 Task: Search for contacts modified yesterday in Outlook.
Action: Mouse moved to (20, 102)
Screenshot: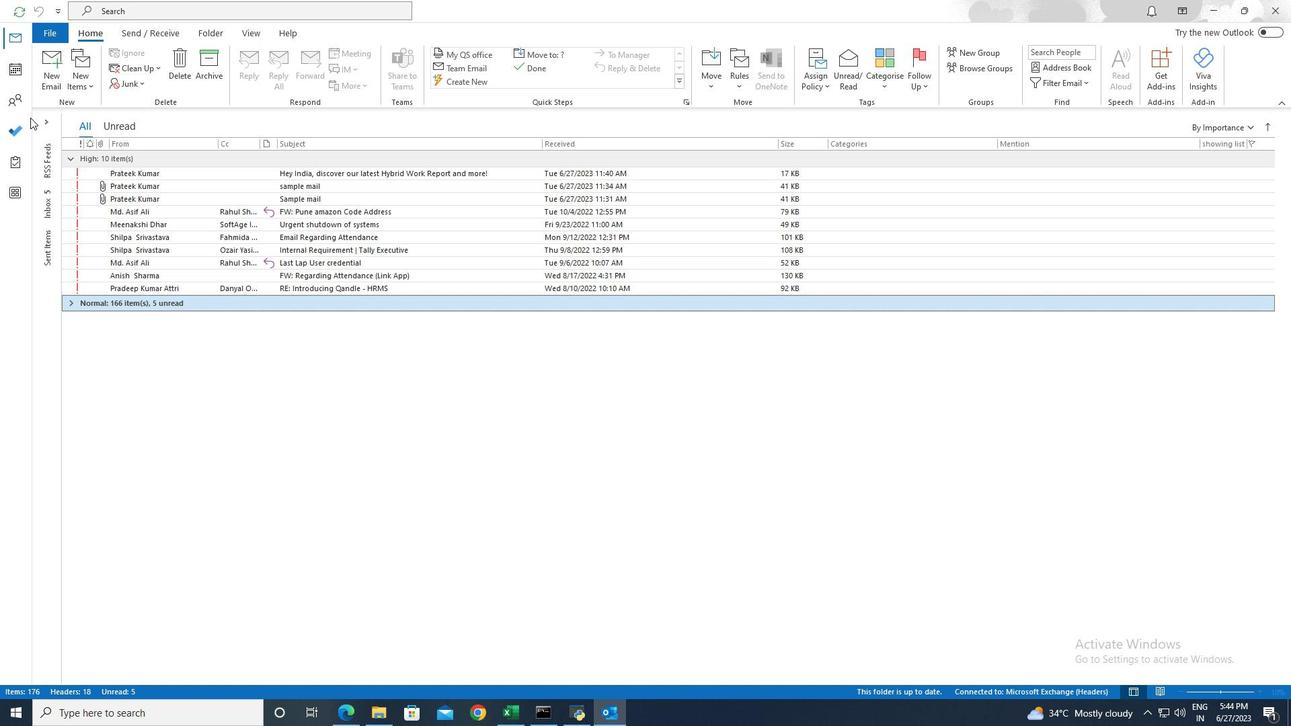 
Action: Mouse pressed left at (20, 102)
Screenshot: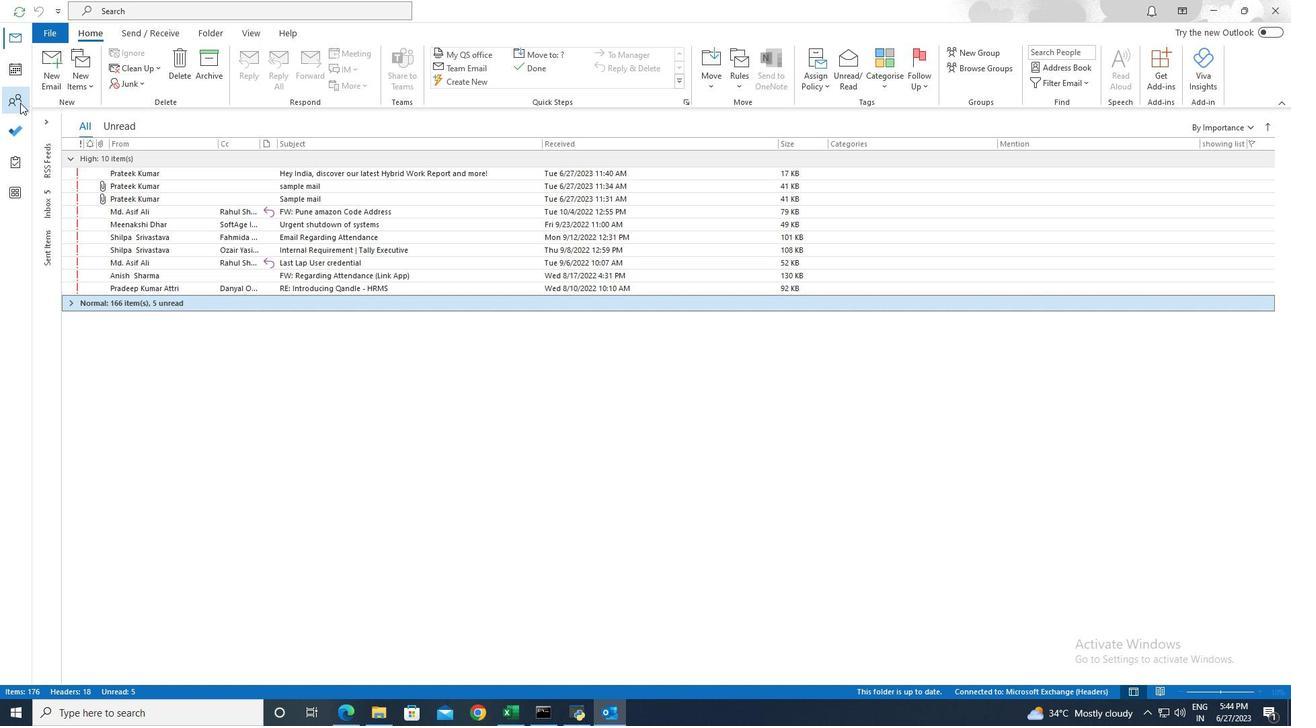 
Action: Mouse moved to (304, 9)
Screenshot: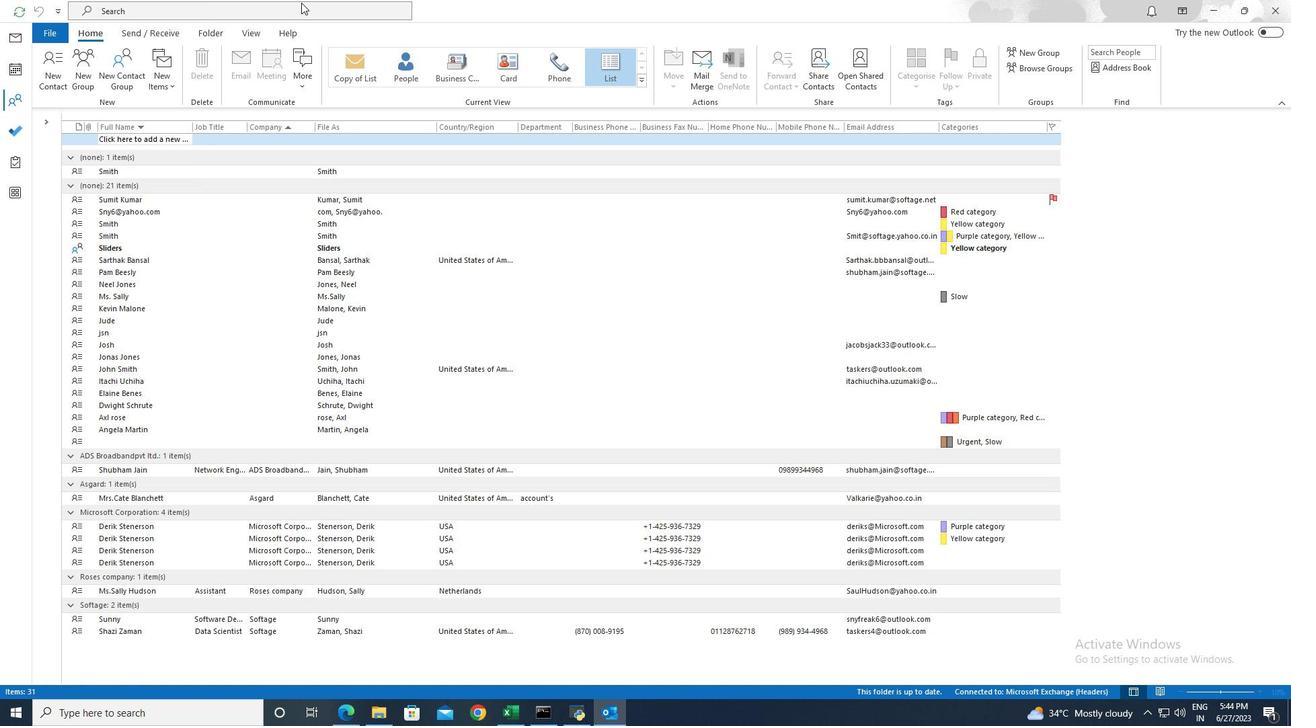 
Action: Mouse pressed left at (304, 9)
Screenshot: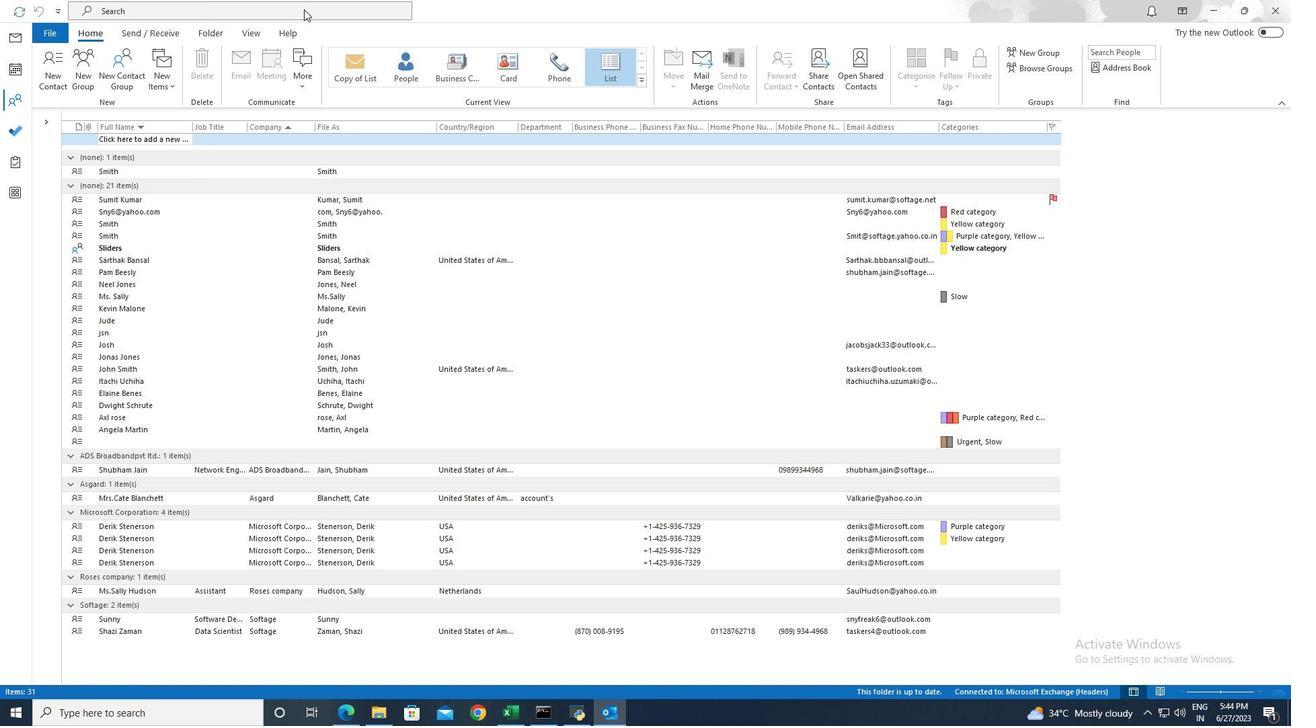 
Action: Mouse moved to (464, 12)
Screenshot: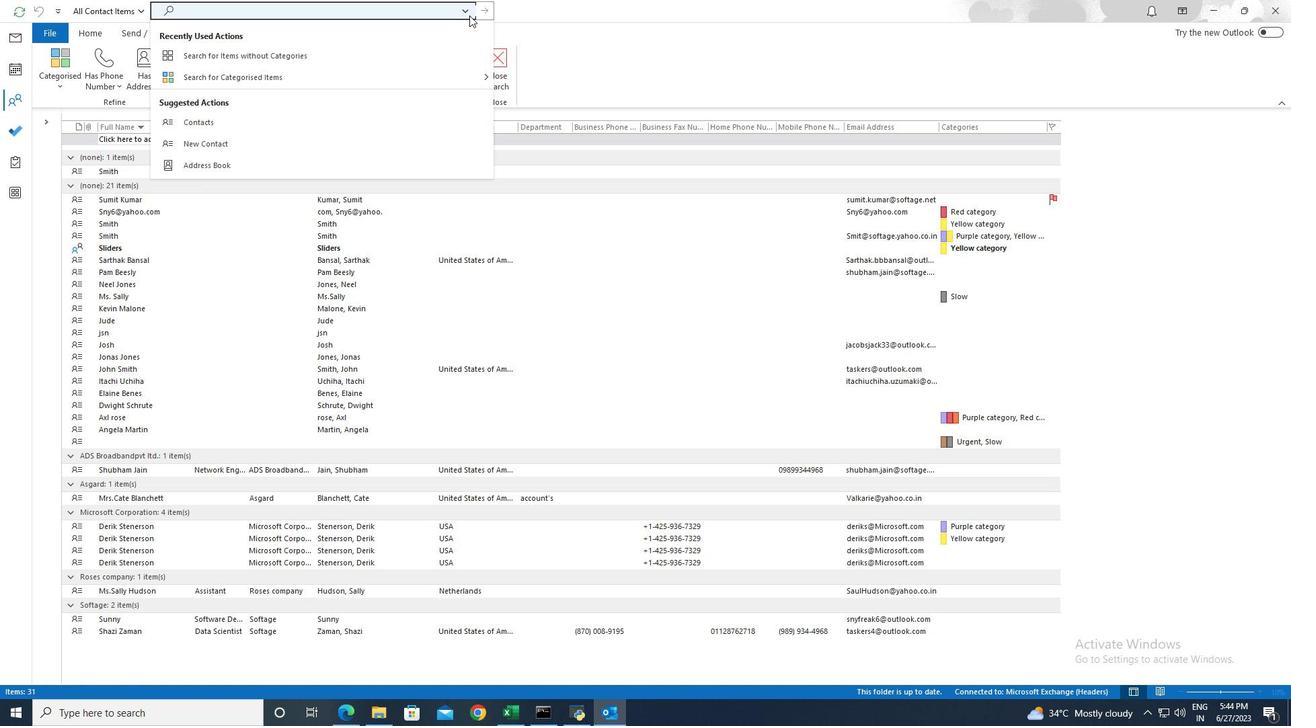
Action: Mouse pressed left at (464, 12)
Screenshot: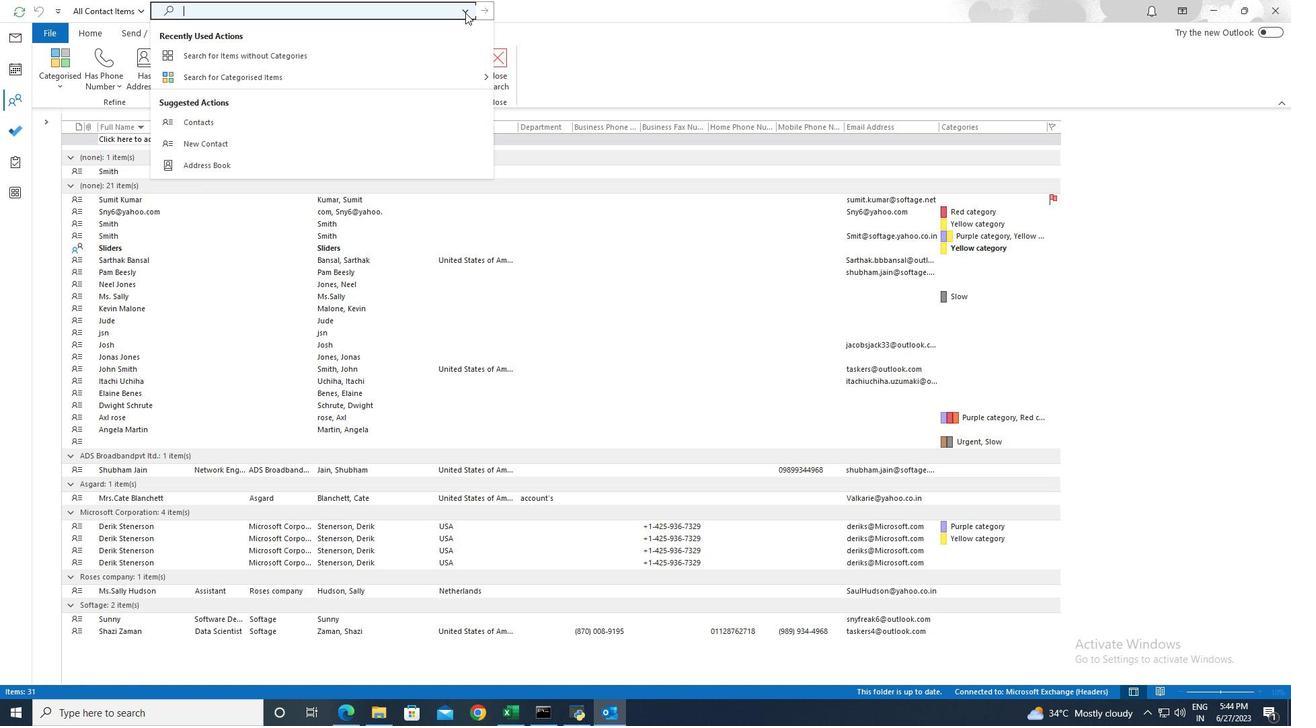 
Action: Mouse moved to (266, 383)
Screenshot: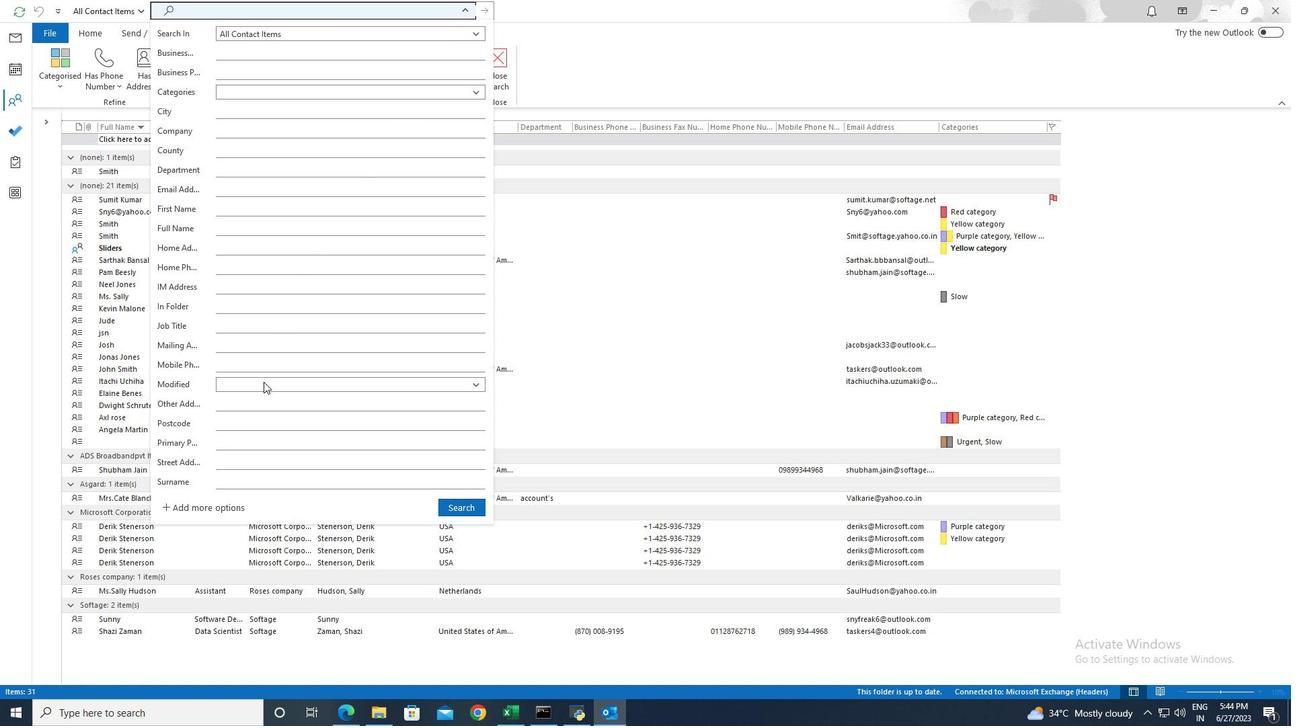 
Action: Mouse pressed left at (266, 383)
Screenshot: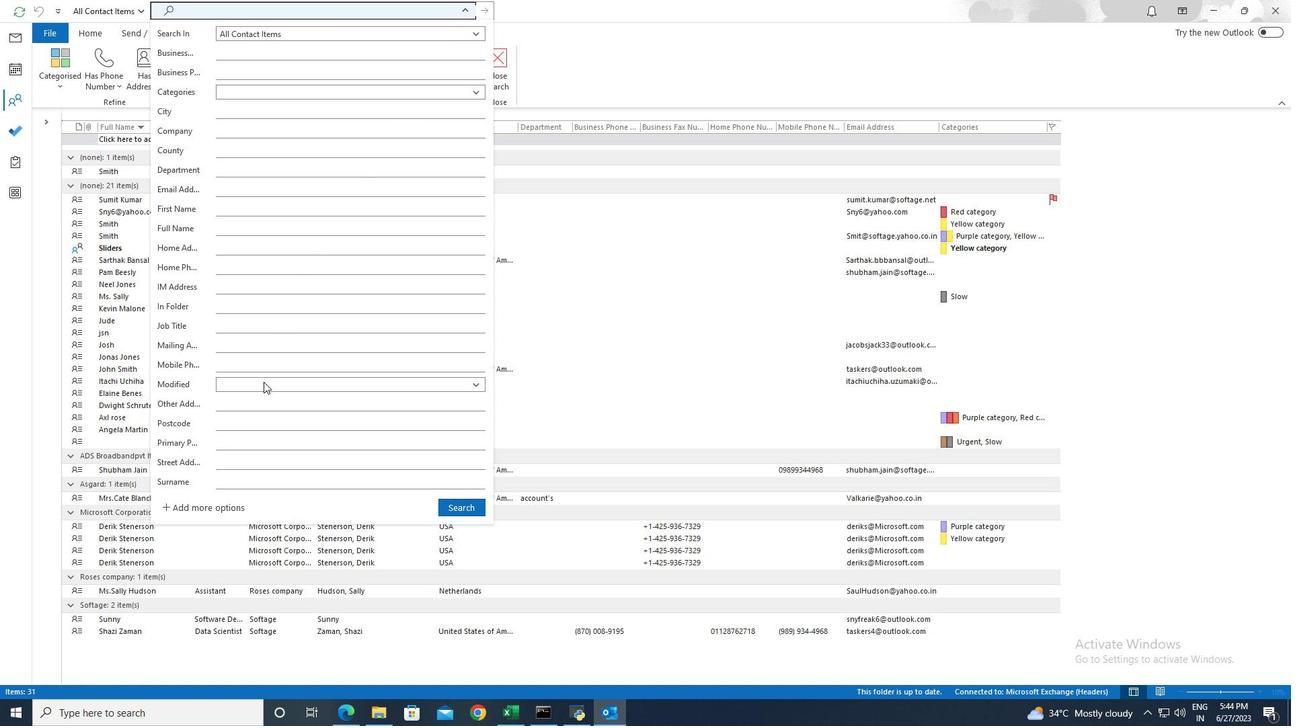 
Action: Mouse moved to (259, 422)
Screenshot: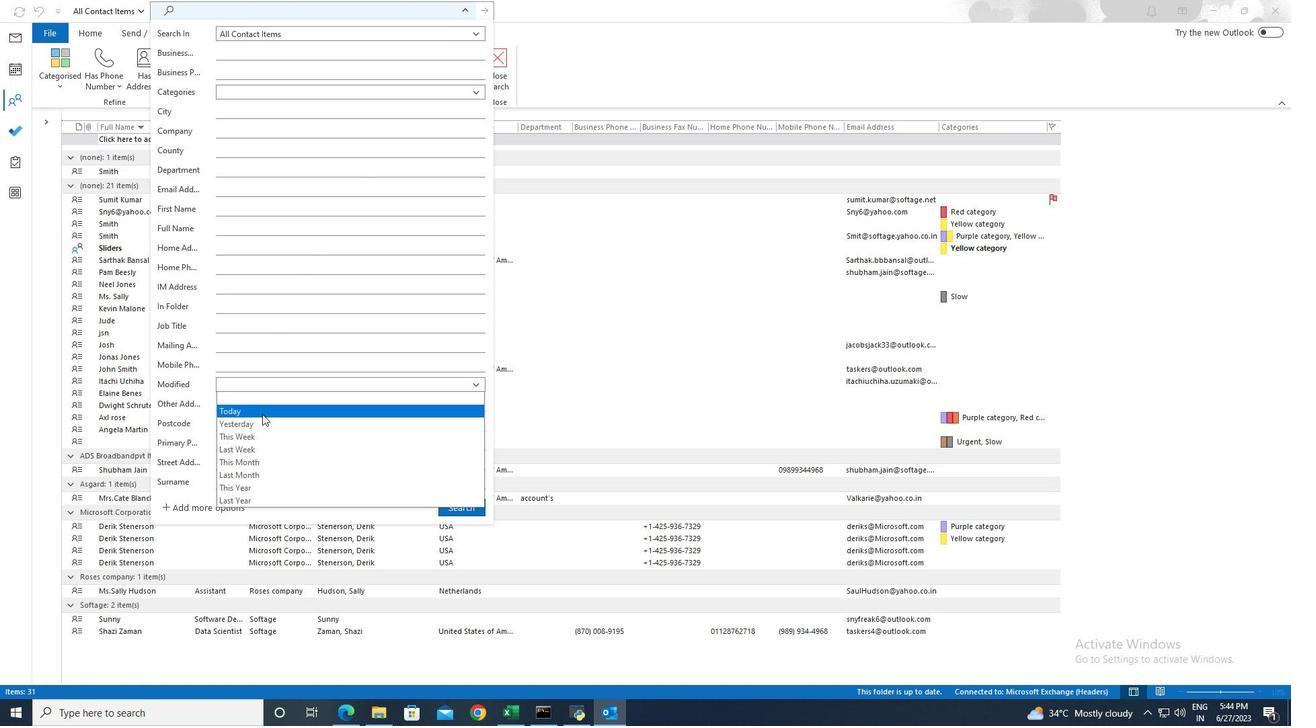 
Action: Mouse pressed left at (259, 422)
Screenshot: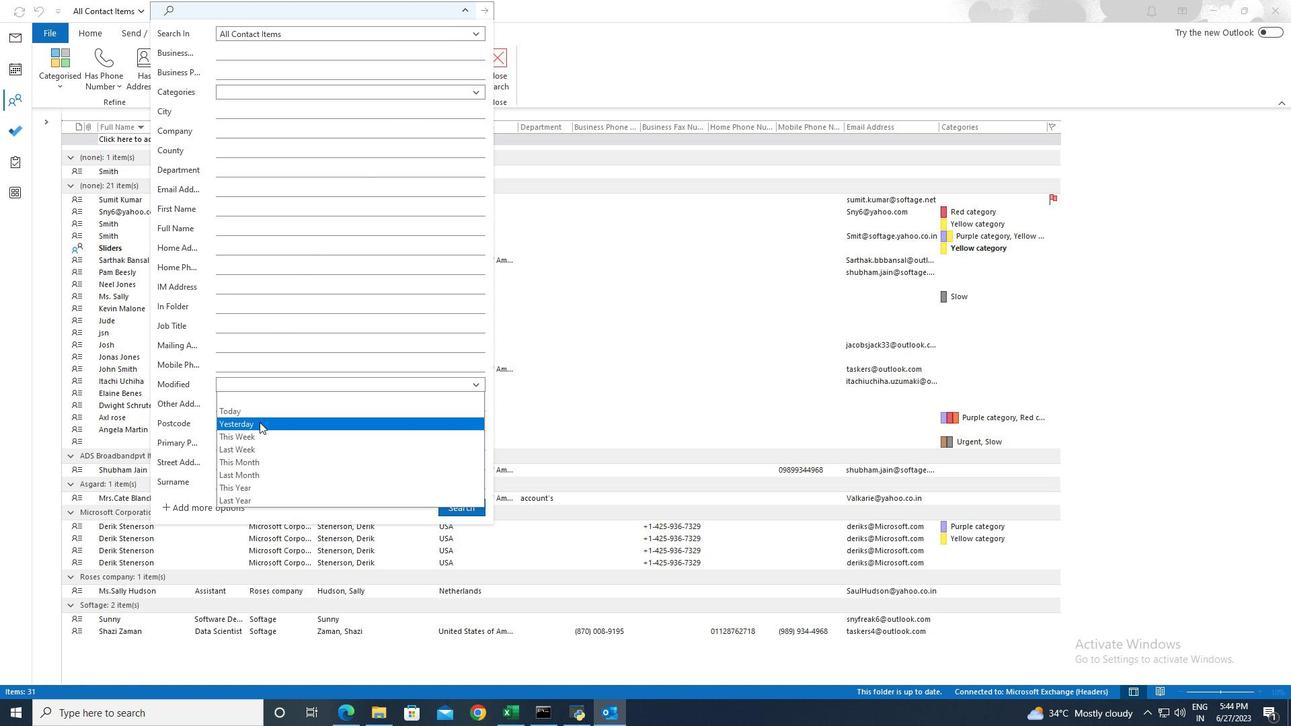 
Action: Mouse moved to (477, 505)
Screenshot: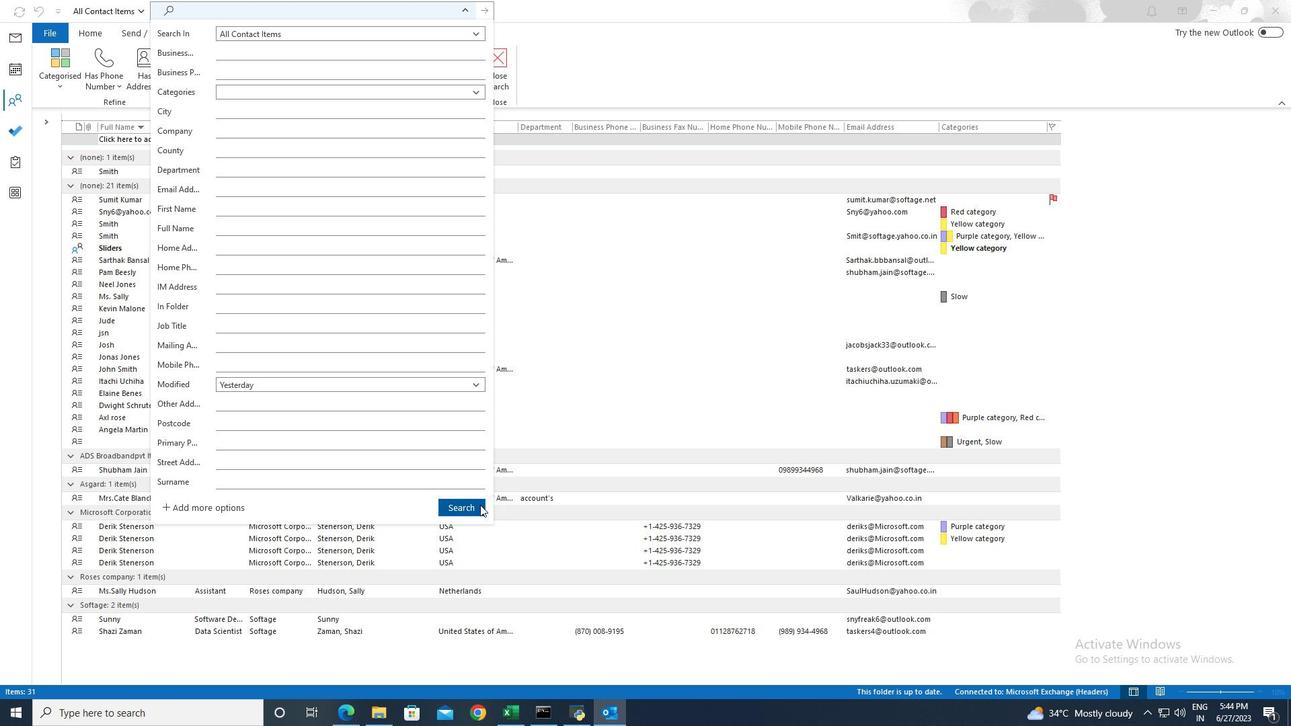 
Action: Mouse pressed left at (477, 505)
Screenshot: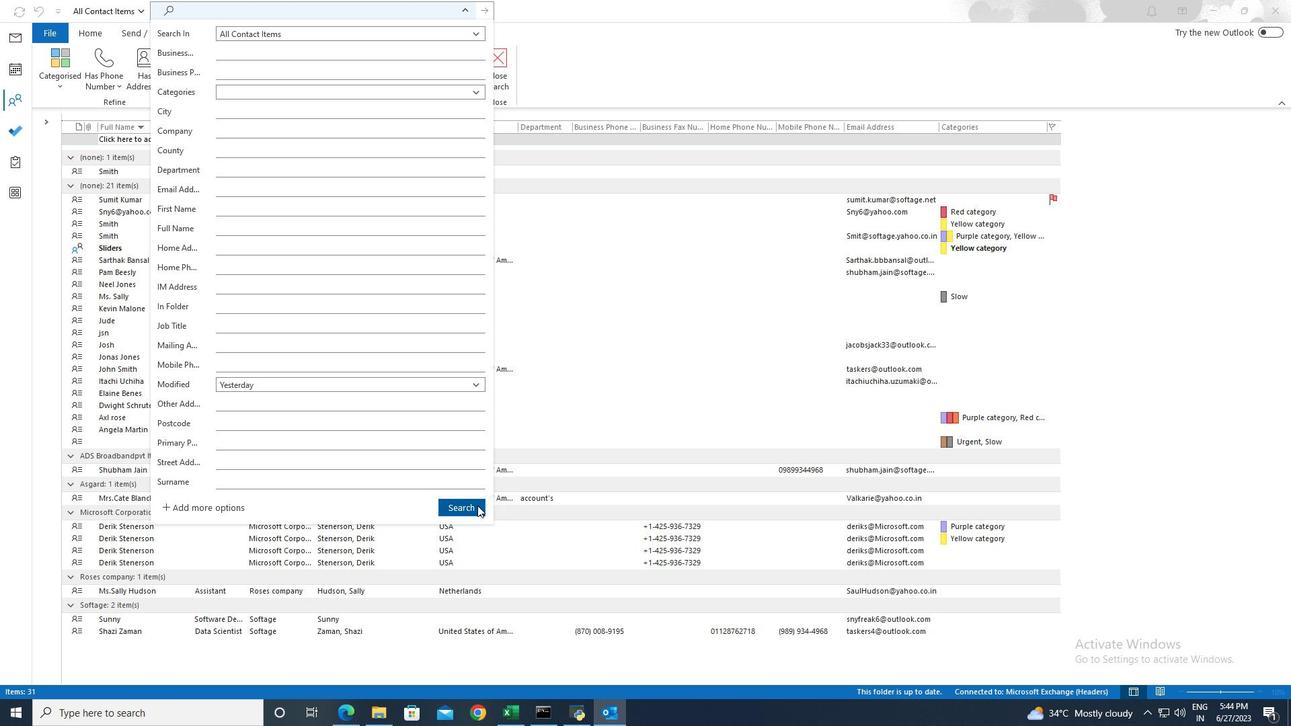 
